 Task: Create a custom export preset for exporting audio for a specific streaming platform.
Action: Mouse moved to (70, 2)
Screenshot: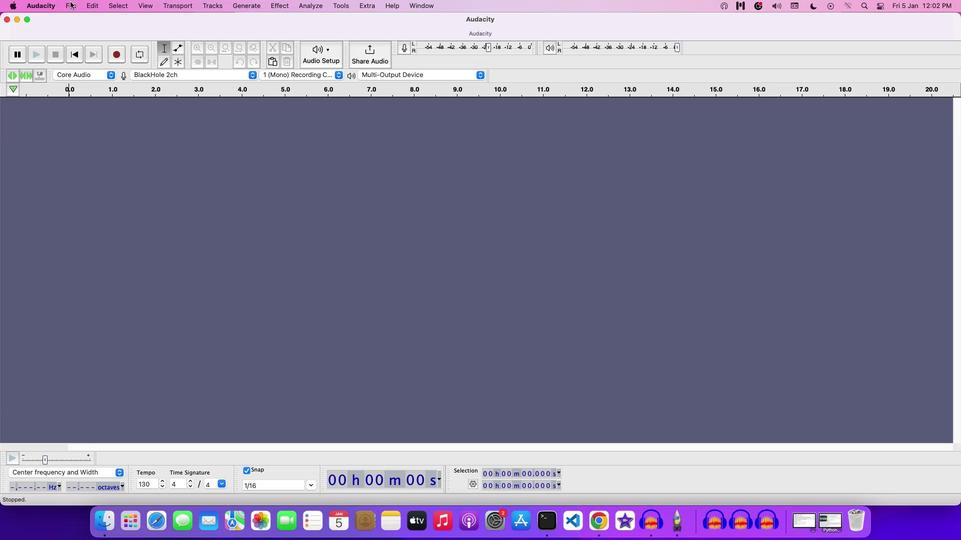 
Action: Mouse pressed left at (70, 2)
Screenshot: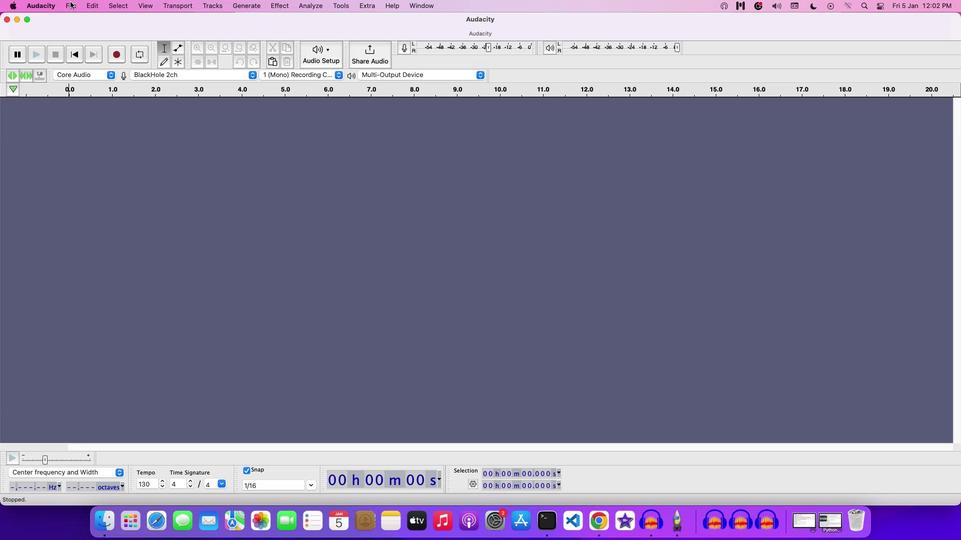 
Action: Mouse moved to (88, 33)
Screenshot: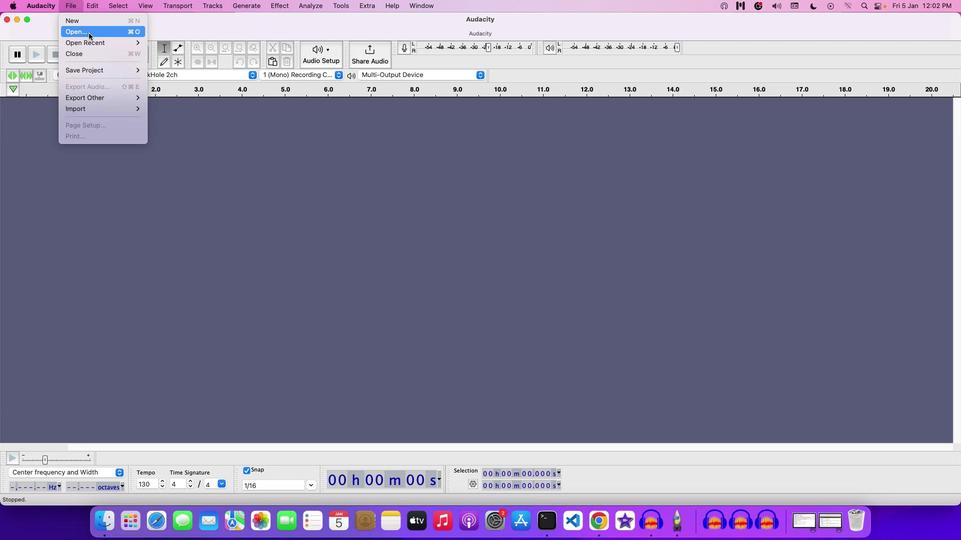 
Action: Mouse pressed left at (88, 33)
Screenshot: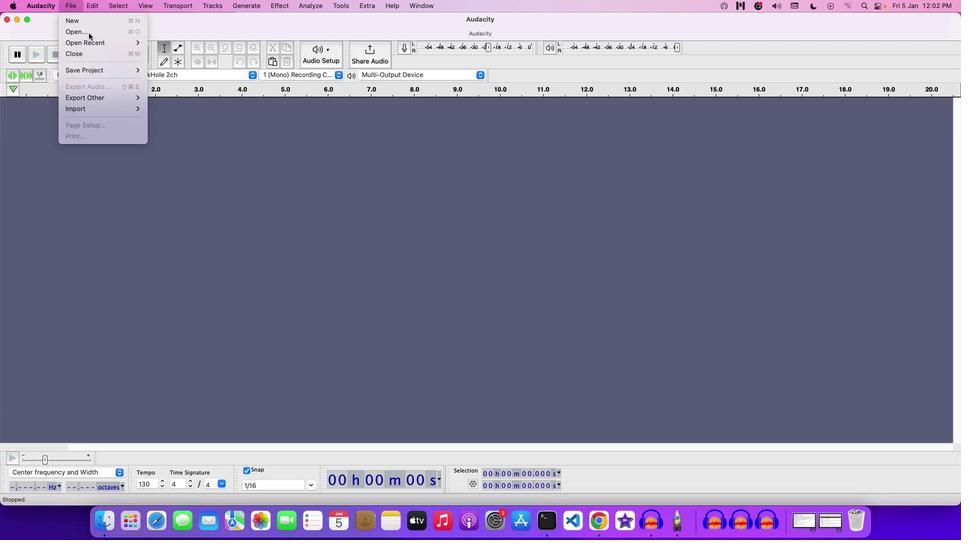 
Action: Mouse moved to (318, 128)
Screenshot: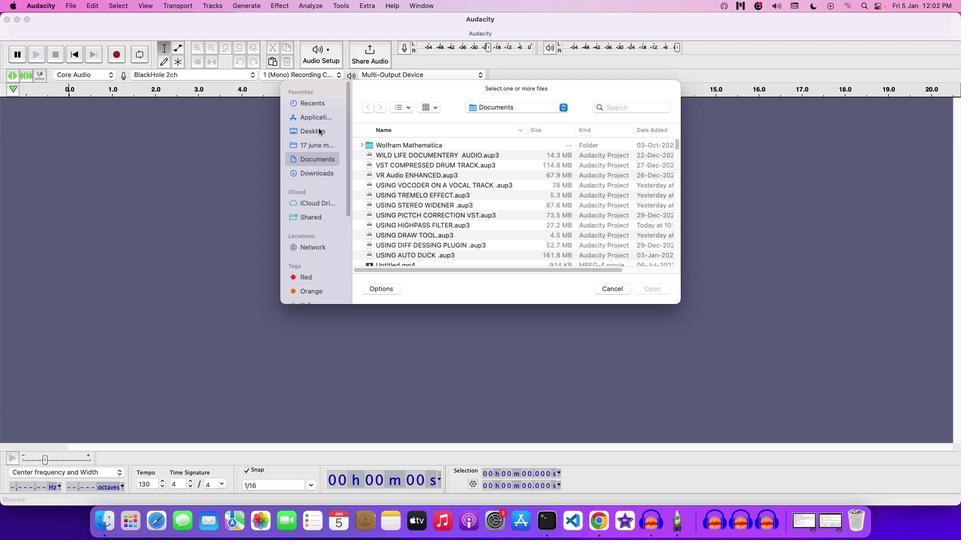 
Action: Mouse pressed left at (318, 128)
Screenshot: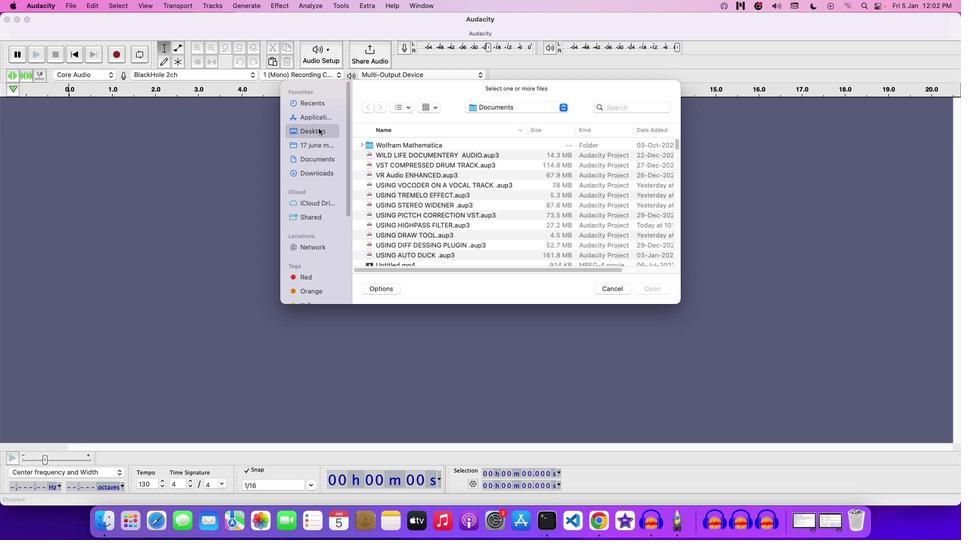 
Action: Mouse moved to (396, 198)
Screenshot: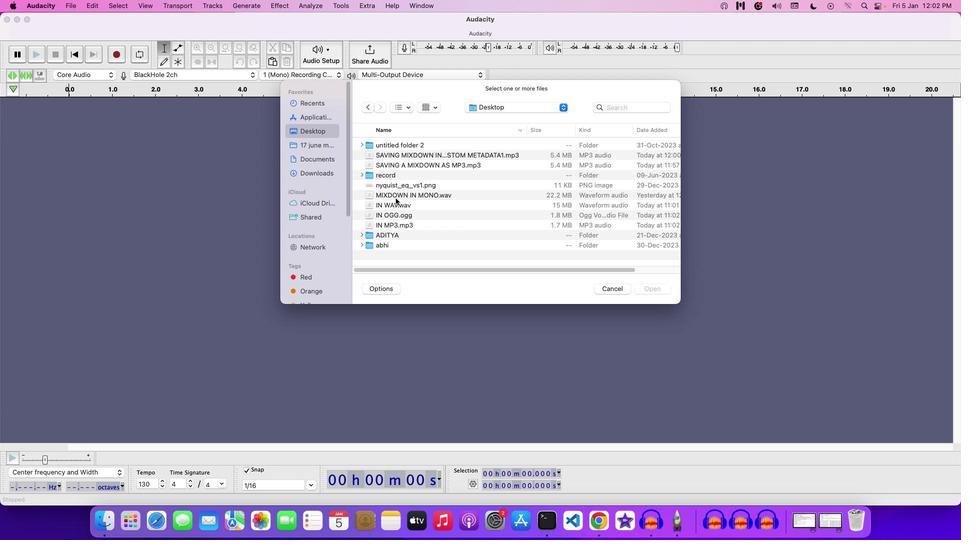 
Action: Mouse pressed left at (396, 198)
Screenshot: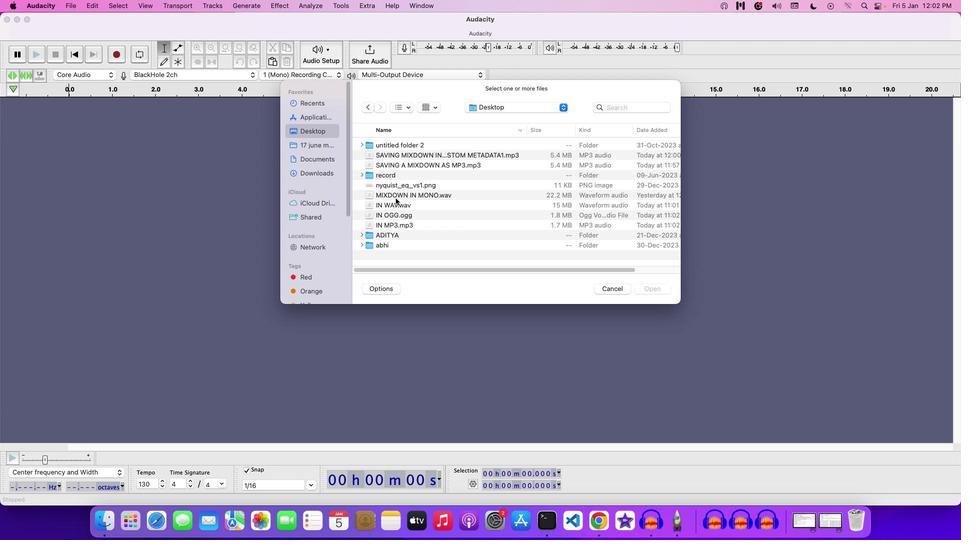 
Action: Mouse moved to (419, 194)
Screenshot: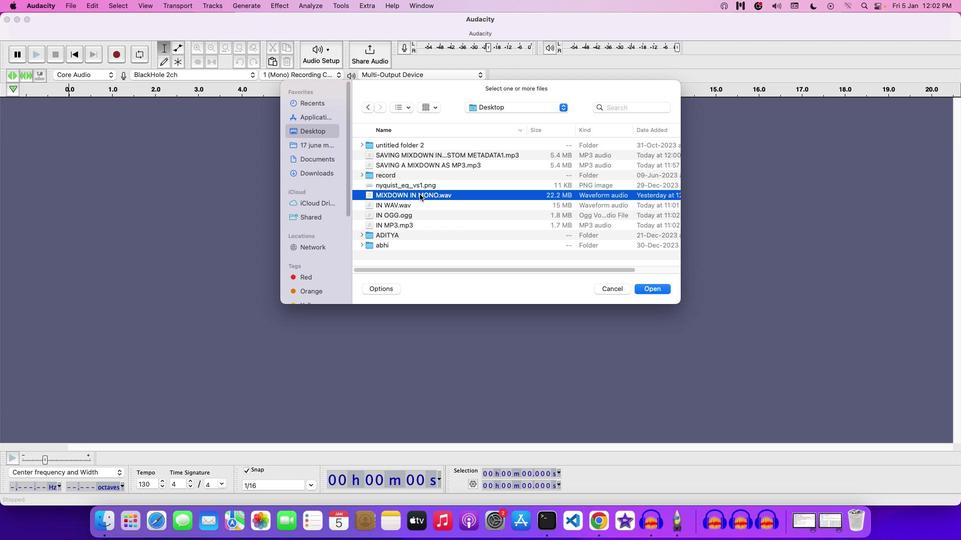 
Action: Mouse pressed left at (419, 194)
Screenshot: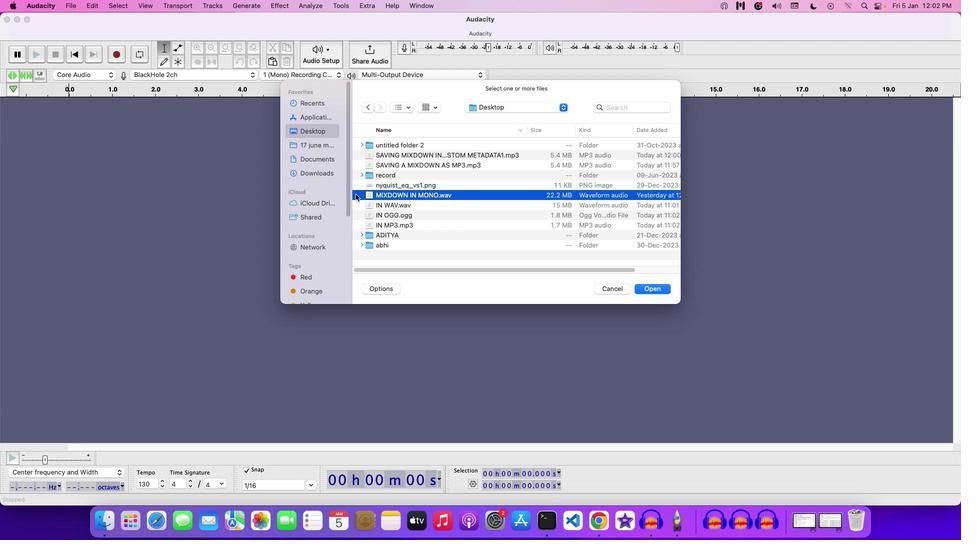
Action: Mouse moved to (604, 285)
Screenshot: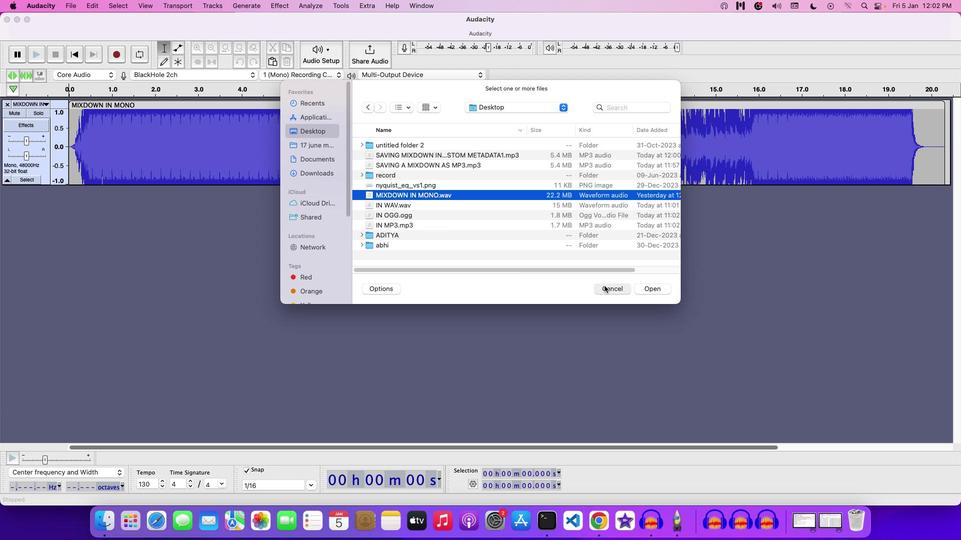 
Action: Mouse pressed left at (604, 285)
Screenshot: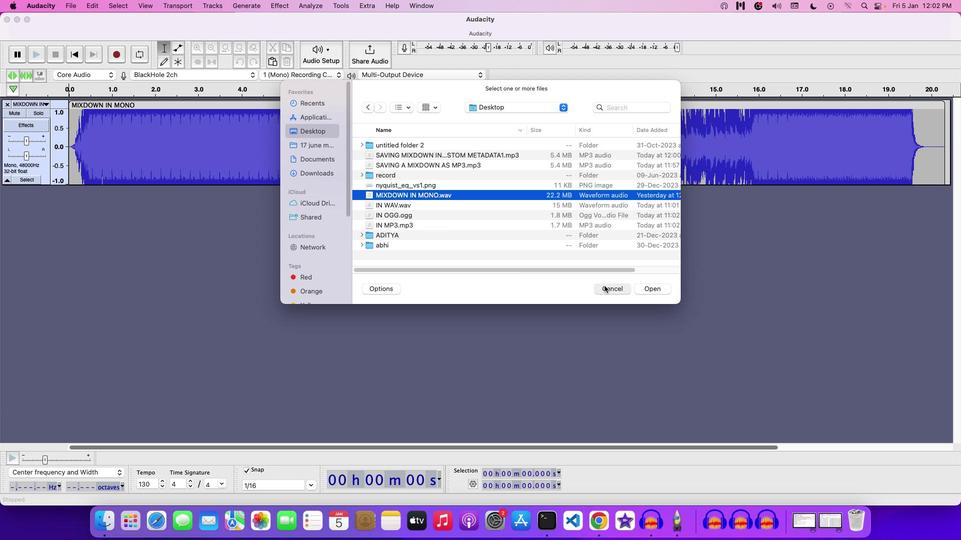 
Action: Mouse moved to (77, 8)
Screenshot: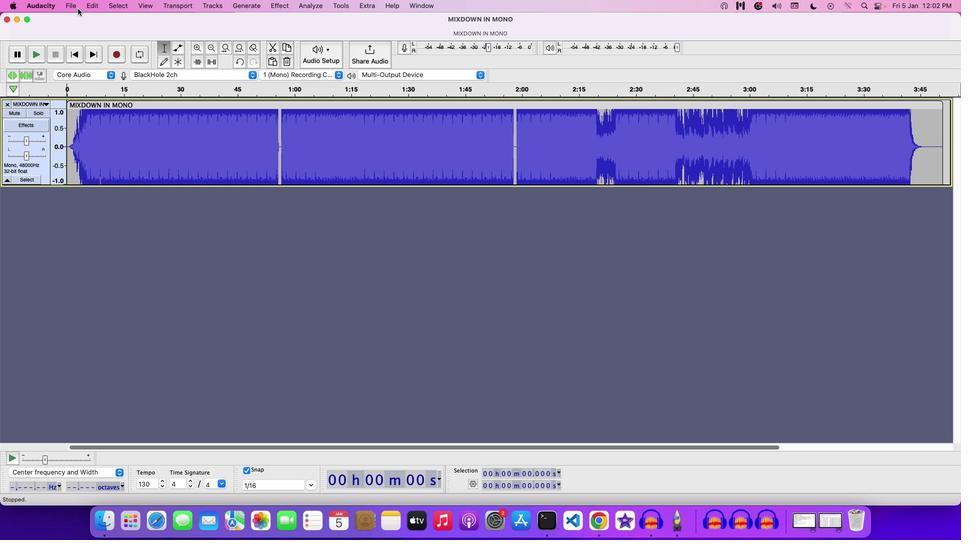 
Action: Mouse pressed left at (77, 8)
Screenshot: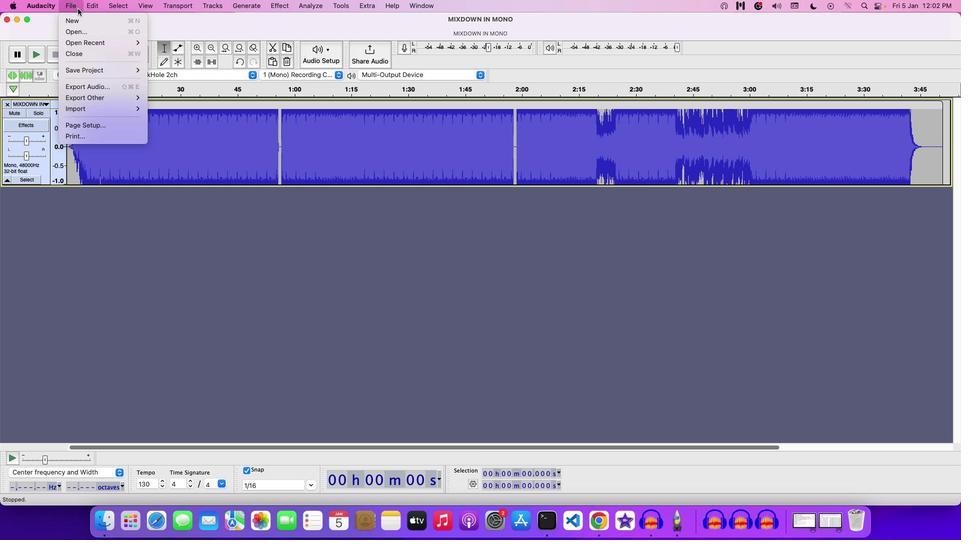 
Action: Mouse moved to (96, 87)
Screenshot: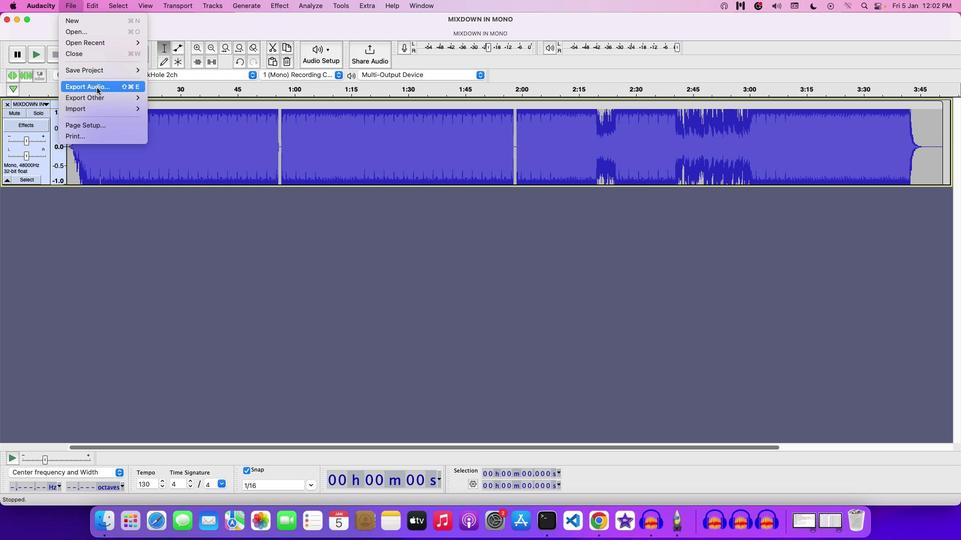 
Action: Mouse pressed left at (96, 87)
Screenshot: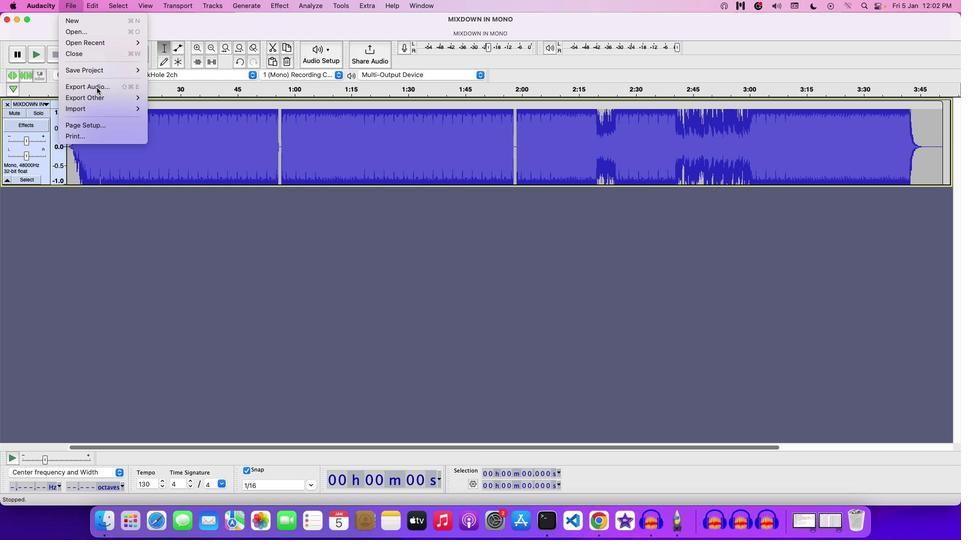 
Action: Mouse moved to (292, 121)
Screenshot: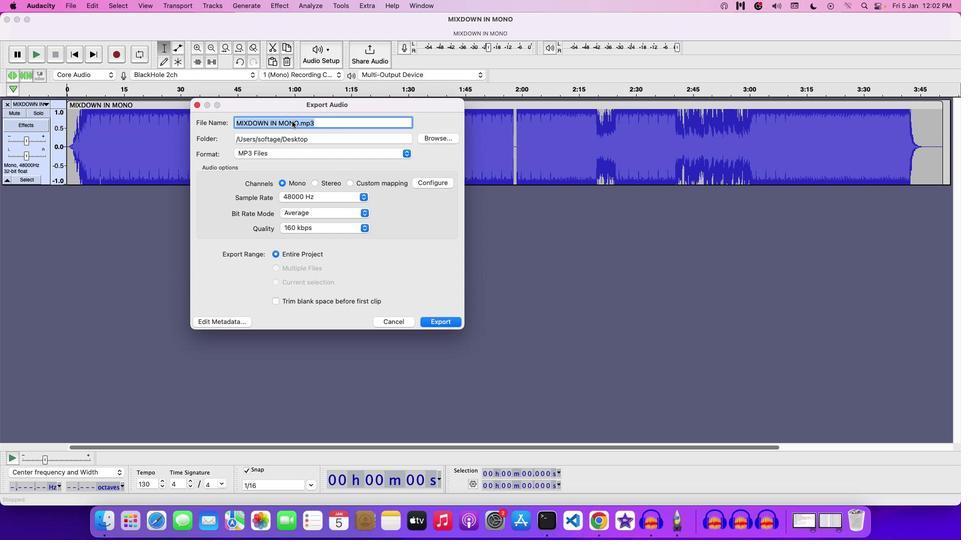 
Action: Mouse pressed left at (292, 121)
Screenshot: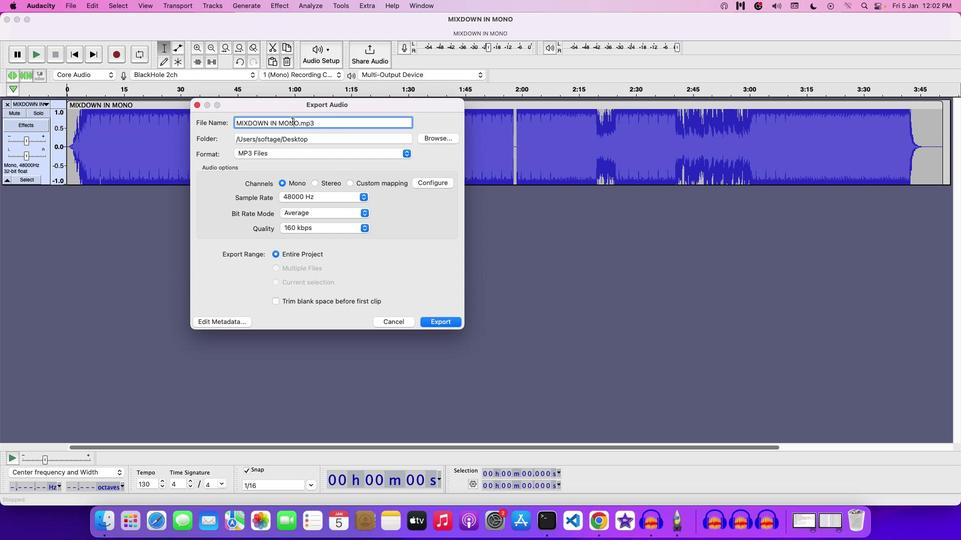 
Action: Mouse moved to (298, 122)
Screenshot: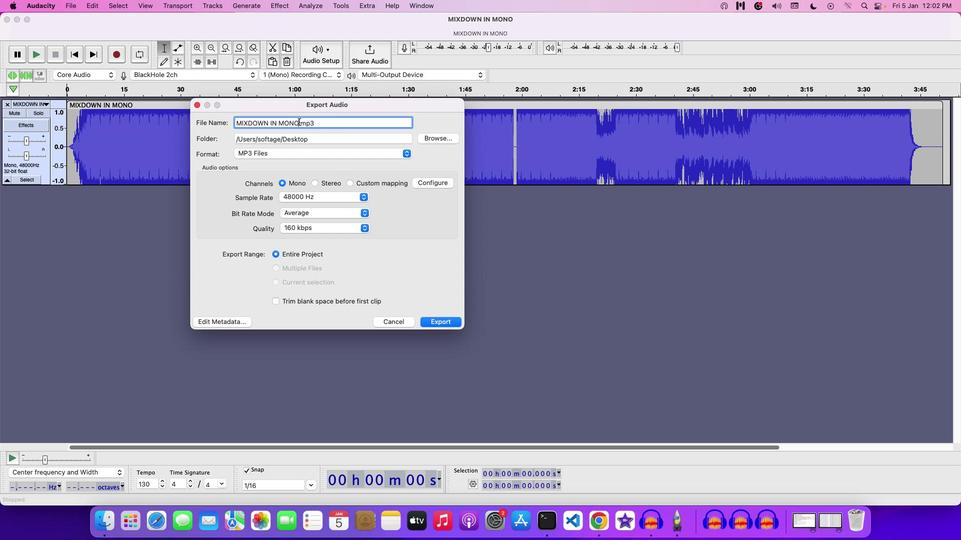 
Action: Mouse pressed left at (298, 122)
Screenshot: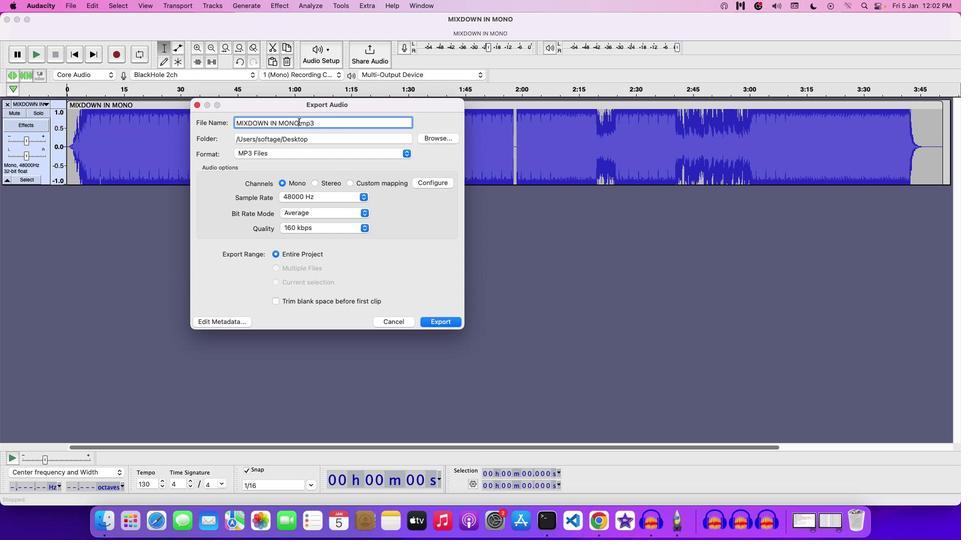 
Action: Key pressed Key.backspaceKey.backspaceKey.backspaceKey.backspaceKey.backspaceKey.backspaceKey.backspaceKey.backspaceKey.backspaceKey.backspaceKey.backspaceKey.backspaceKey.backspaceKey.backspaceKey.backspaceKey.backspaceKey.backspaceKey.backspaceKey.backspaceKey.backspaceKey.backspaceKey.backspaceKey.backspaceKey.backspace'S''A''V''I''N''G'Key.space'A''U''D''I''O'Key.space'I''N'Key.space'C''U''S''T''O''M'Key.space'P''R''E''S''E''T'
Screenshot: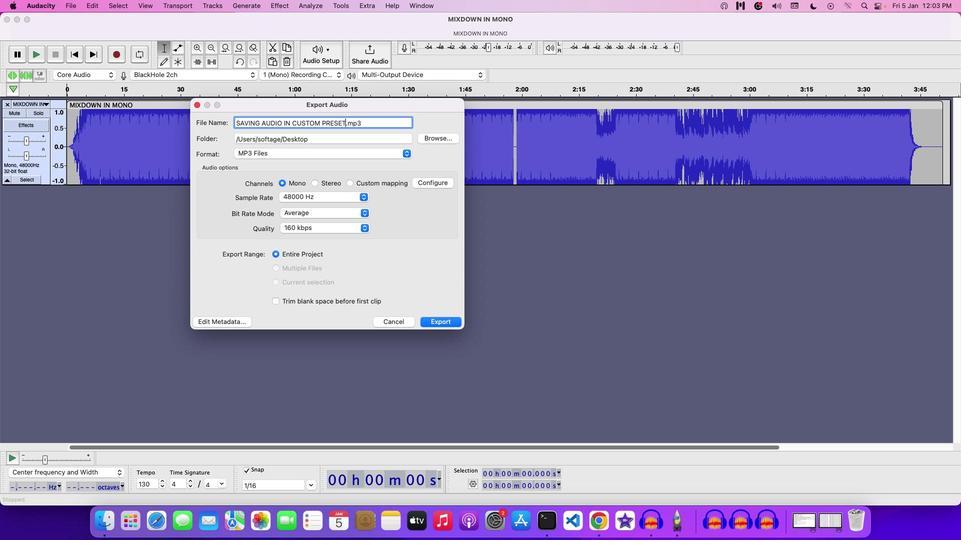 
Action: Mouse moved to (310, 230)
Screenshot: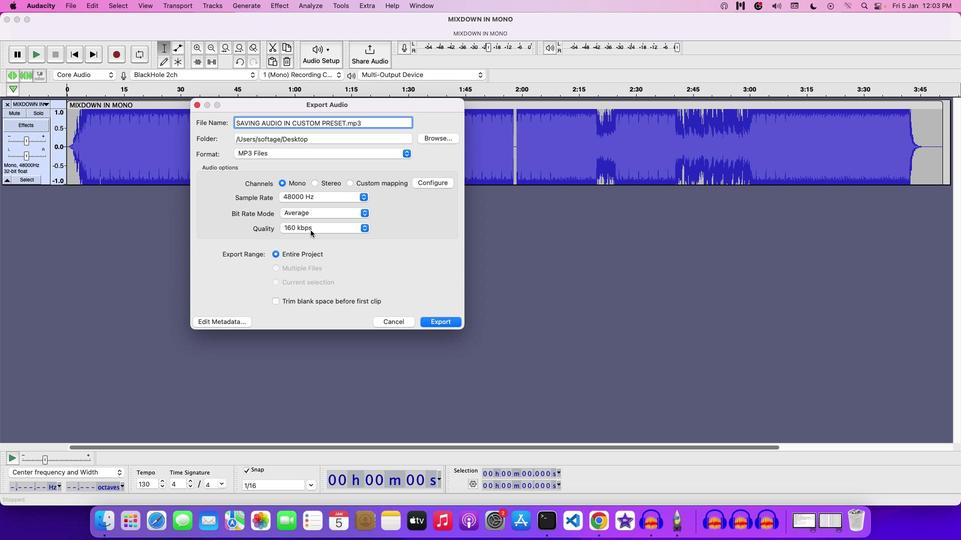 
Action: Mouse pressed left at (310, 230)
Screenshot: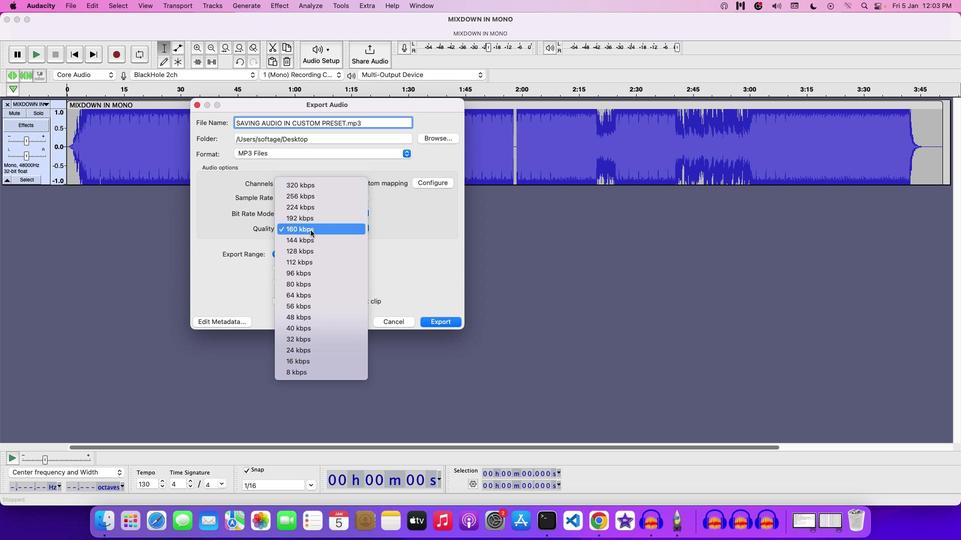 
Action: Mouse pressed left at (310, 230)
Screenshot: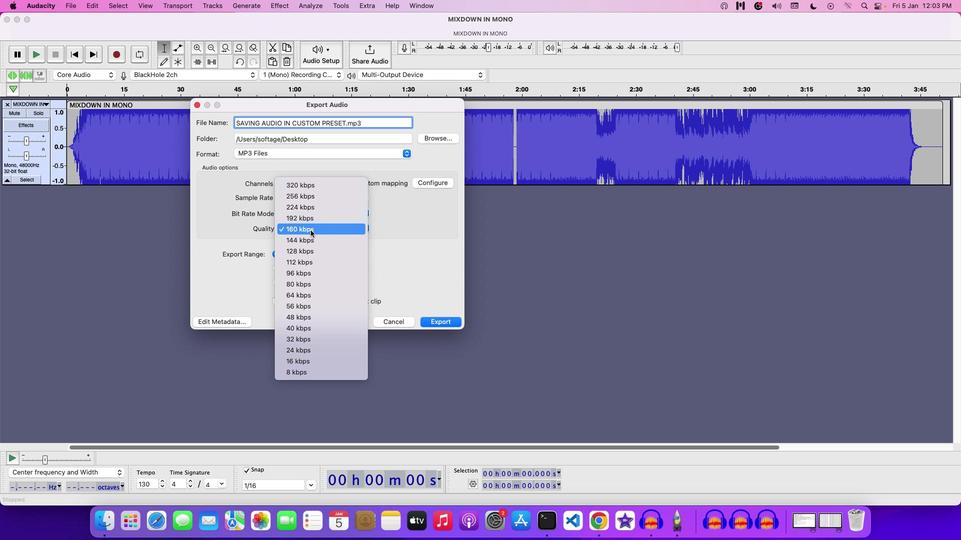 
Action: Mouse moved to (318, 196)
Screenshot: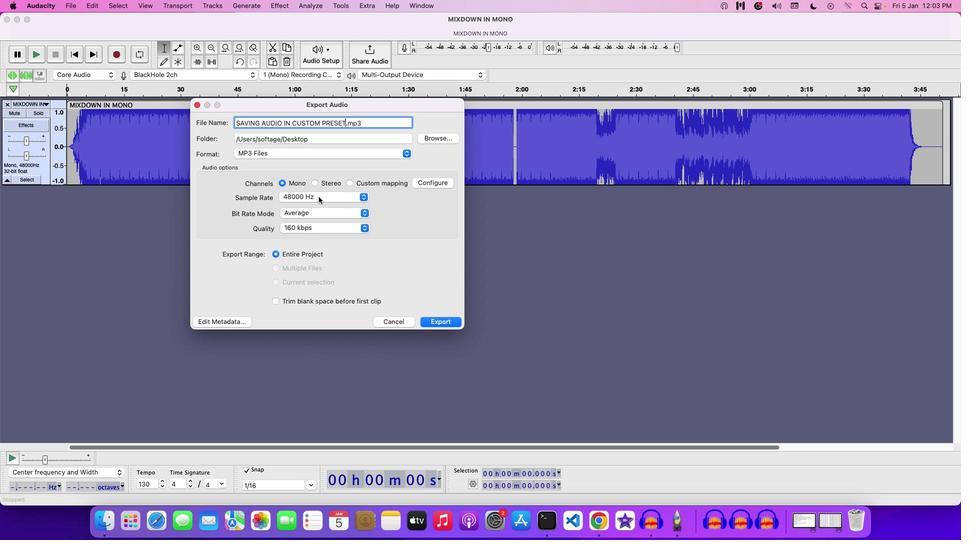 
Action: Mouse pressed left at (318, 196)
Screenshot: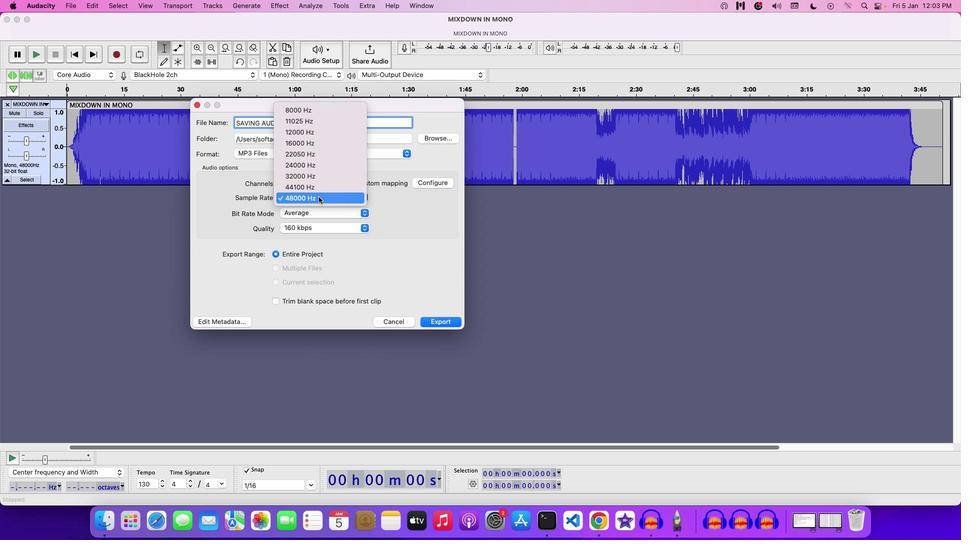 
Action: Mouse moved to (309, 137)
Screenshot: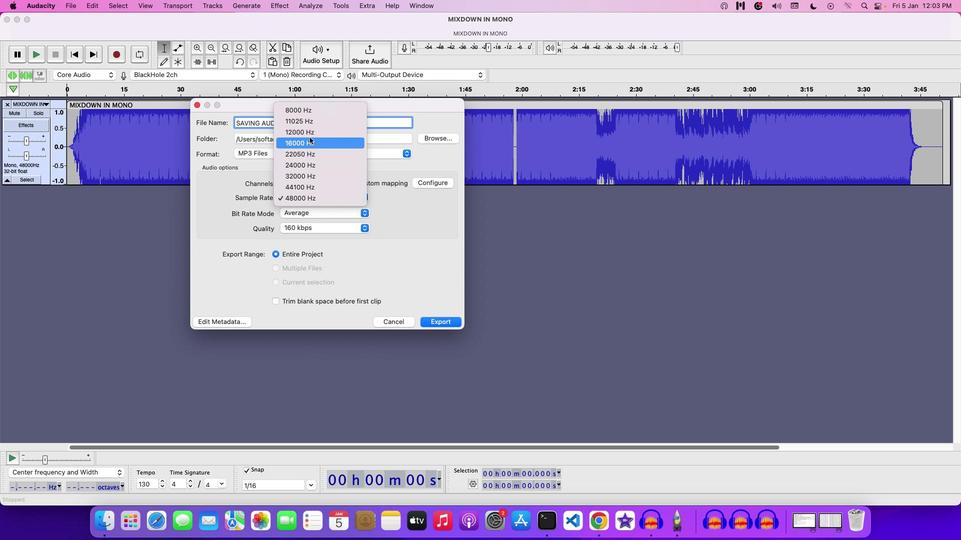 
Action: Mouse pressed left at (309, 137)
Screenshot: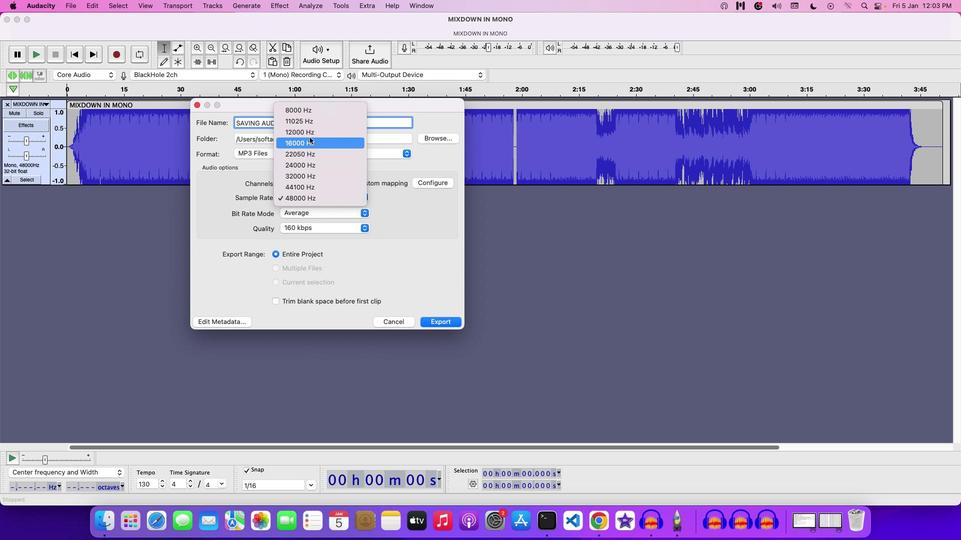 
Action: Mouse moved to (312, 210)
Screenshot: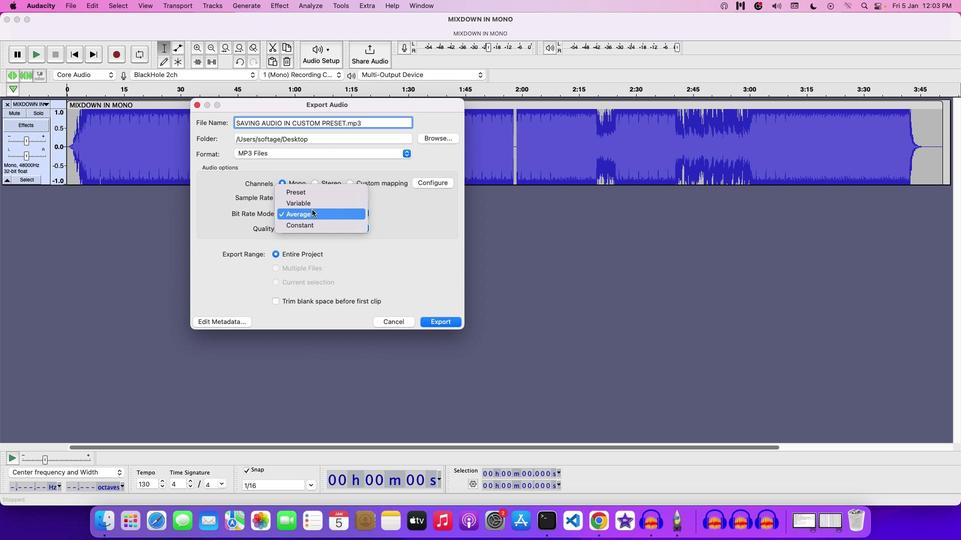 
Action: Mouse pressed left at (312, 210)
Screenshot: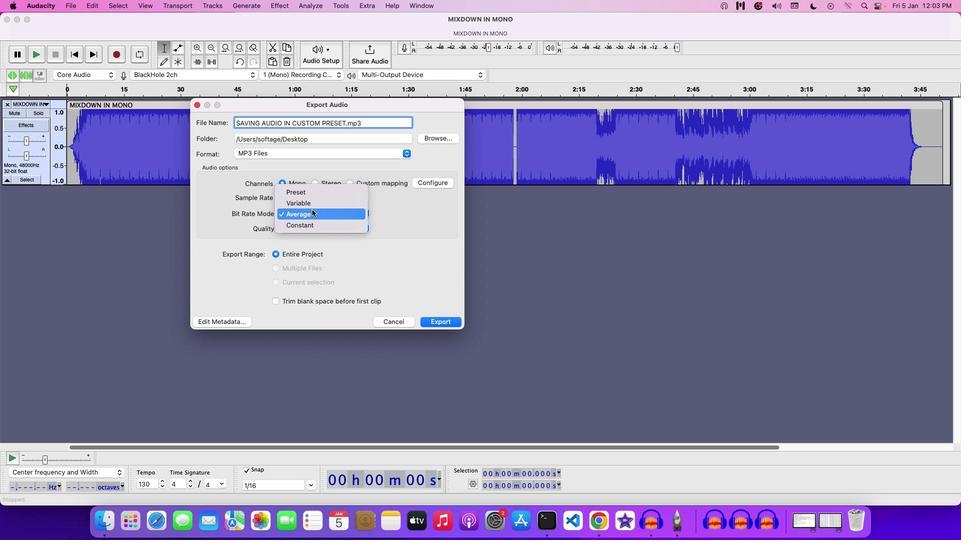 
Action: Mouse moved to (314, 195)
Screenshot: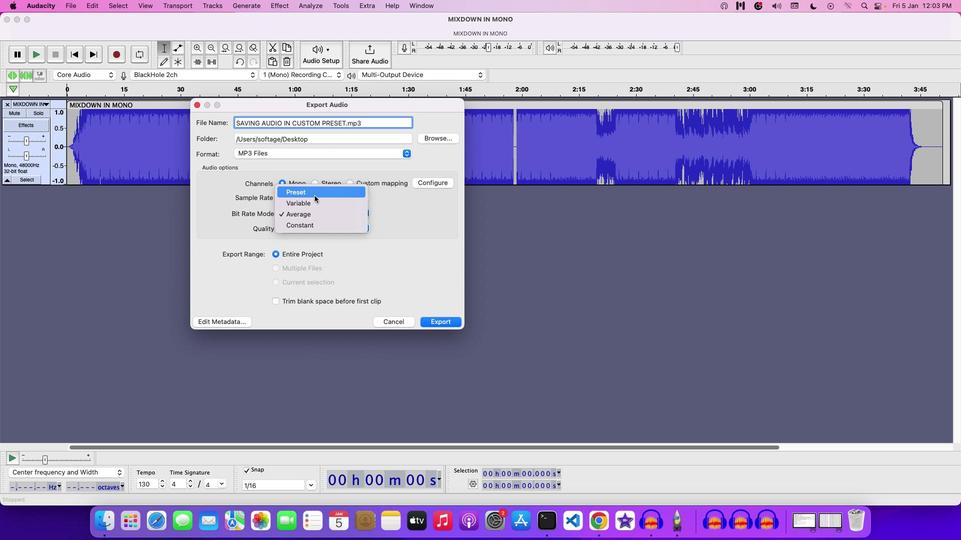 
Action: Mouse pressed left at (314, 195)
Screenshot: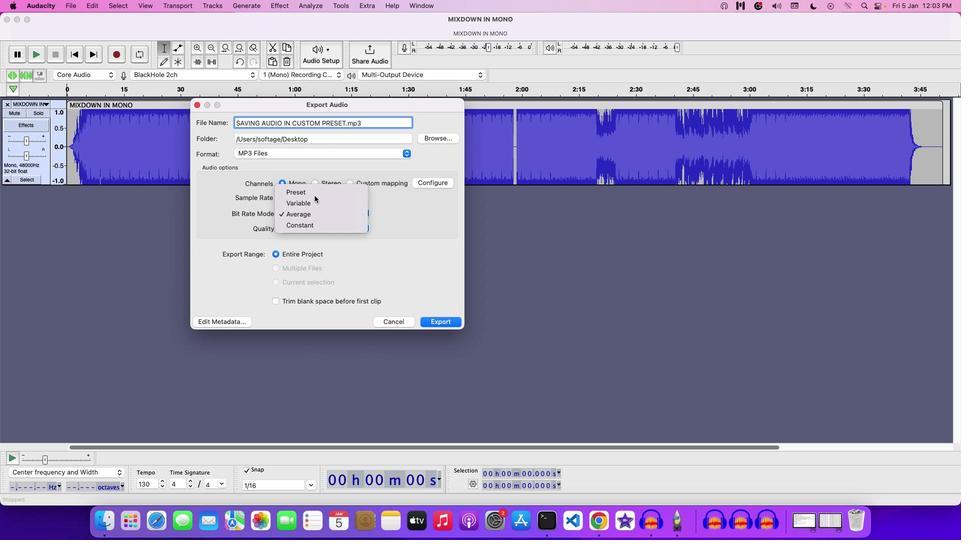 
Action: Mouse moved to (310, 228)
Screenshot: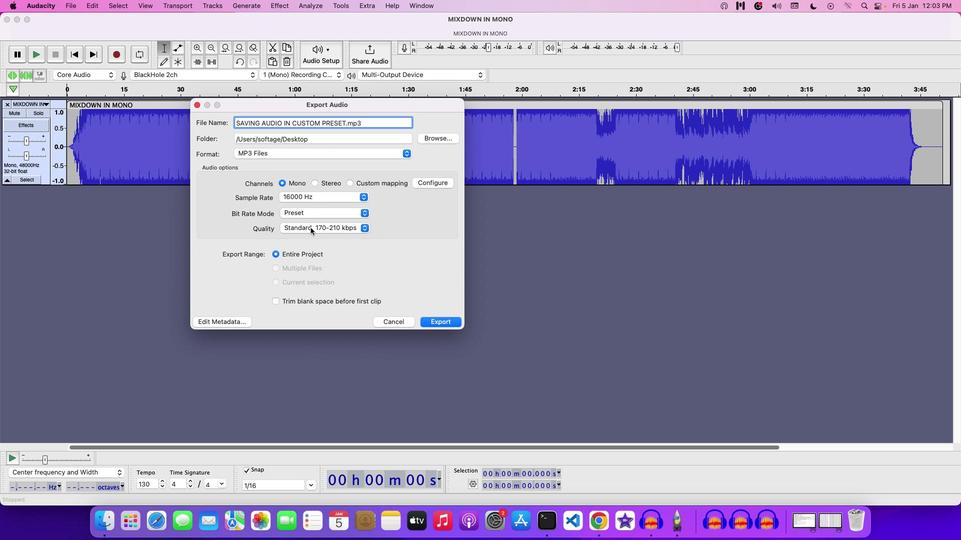 
Action: Mouse pressed left at (310, 228)
Screenshot: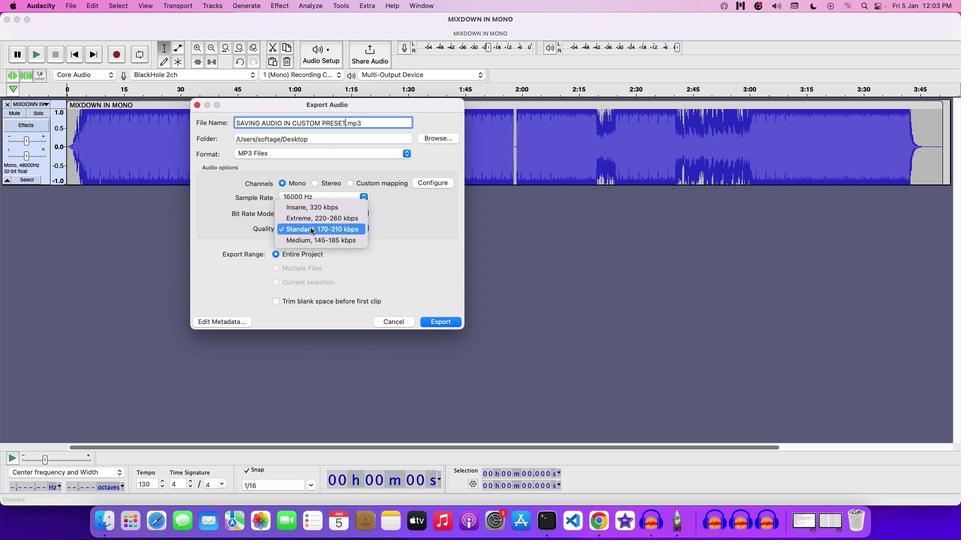 
Action: Mouse moved to (313, 241)
Screenshot: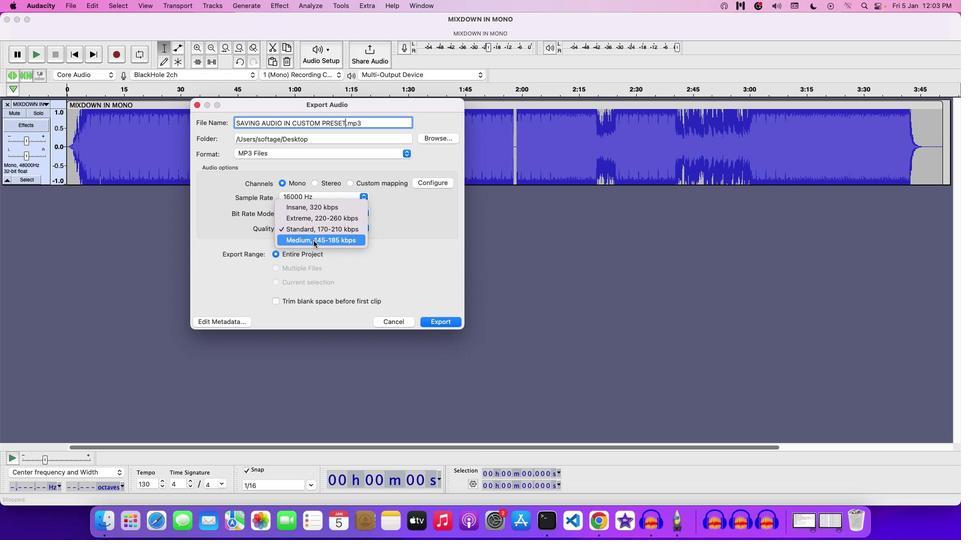 
Action: Mouse pressed left at (313, 241)
Screenshot: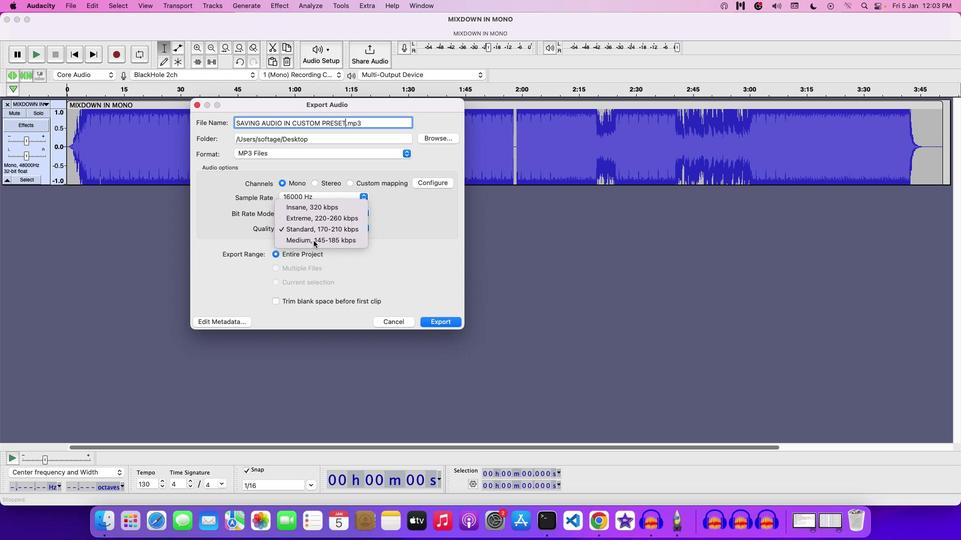 
Action: Mouse moved to (435, 323)
Screenshot: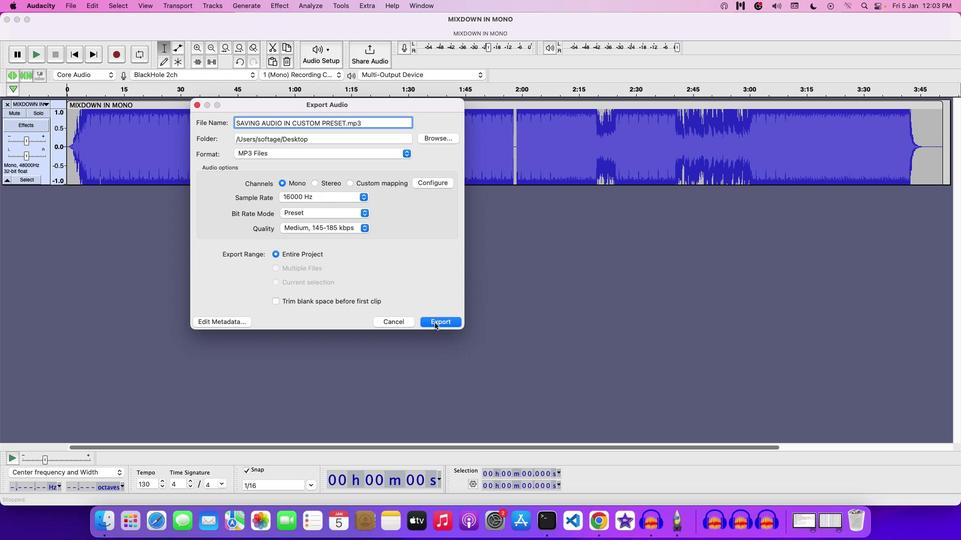 
Action: Mouse pressed left at (435, 323)
Screenshot: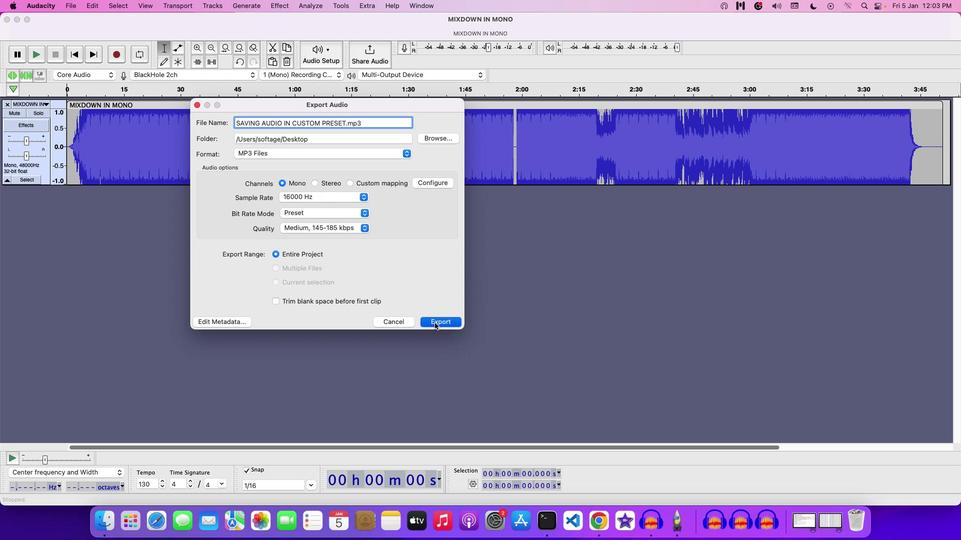 
Action: Mouse moved to (59, 6)
Screenshot: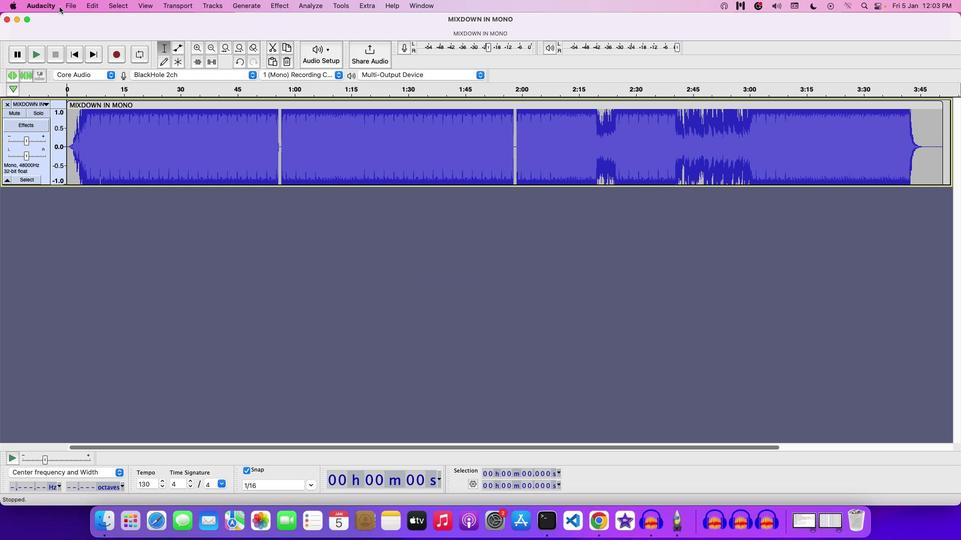 
Action: Mouse pressed left at (59, 6)
Screenshot: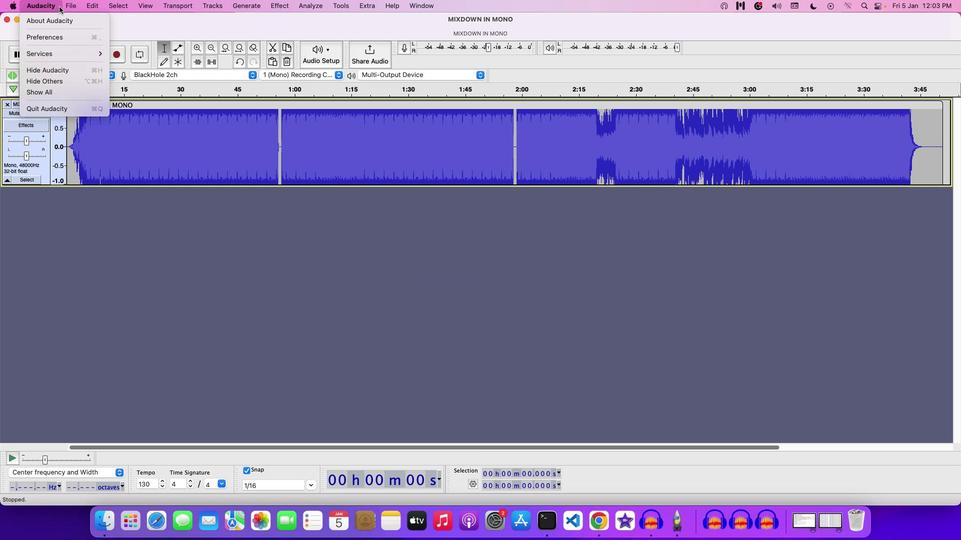
Action: Mouse moved to (184, 71)
Screenshot: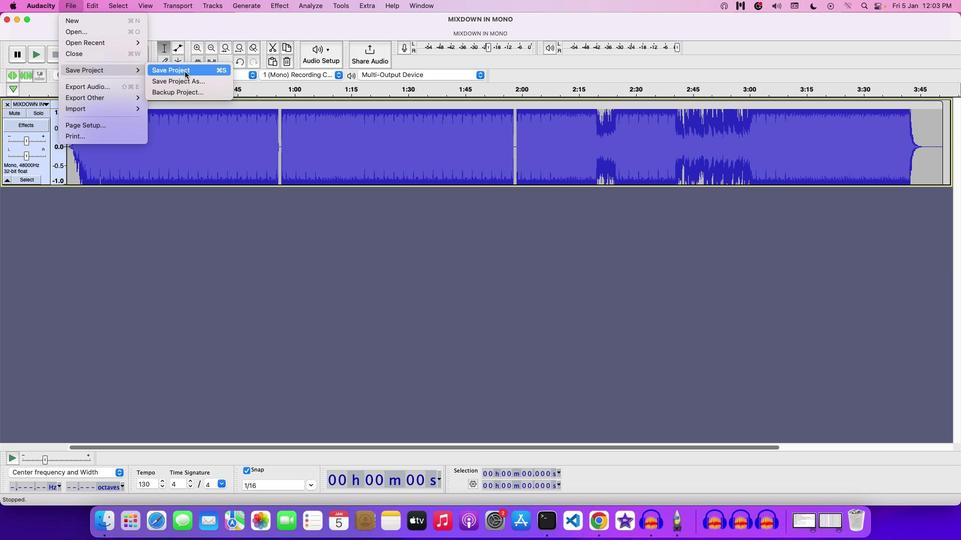 
Action: Mouse pressed left at (184, 71)
Screenshot: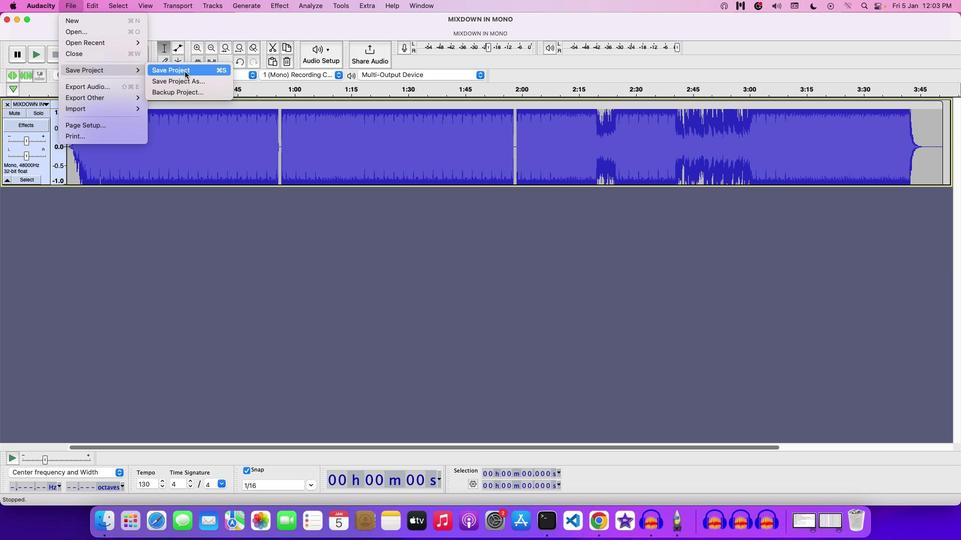 
Action: Mouse moved to (465, 158)
Screenshot: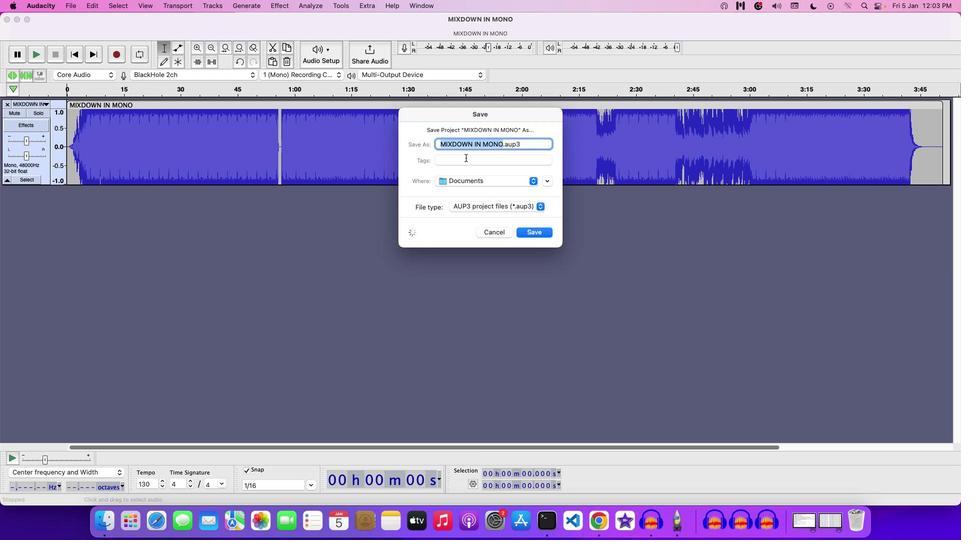 
Action: Key pressed Key.backspace'C''U''S''T''O''M'Key.space'P''R''E''S''E''T'Key.space'1'
Screenshot: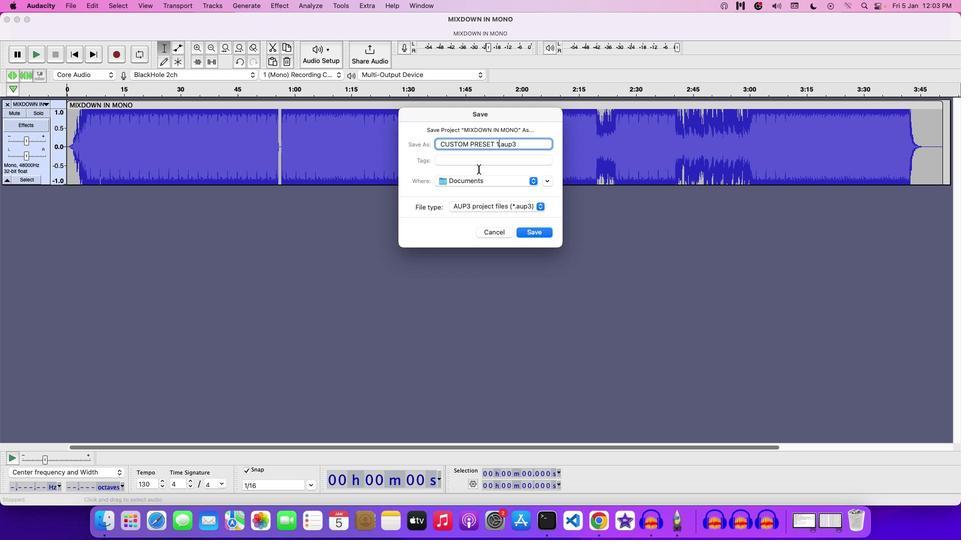 
Action: Mouse moved to (536, 229)
Screenshot: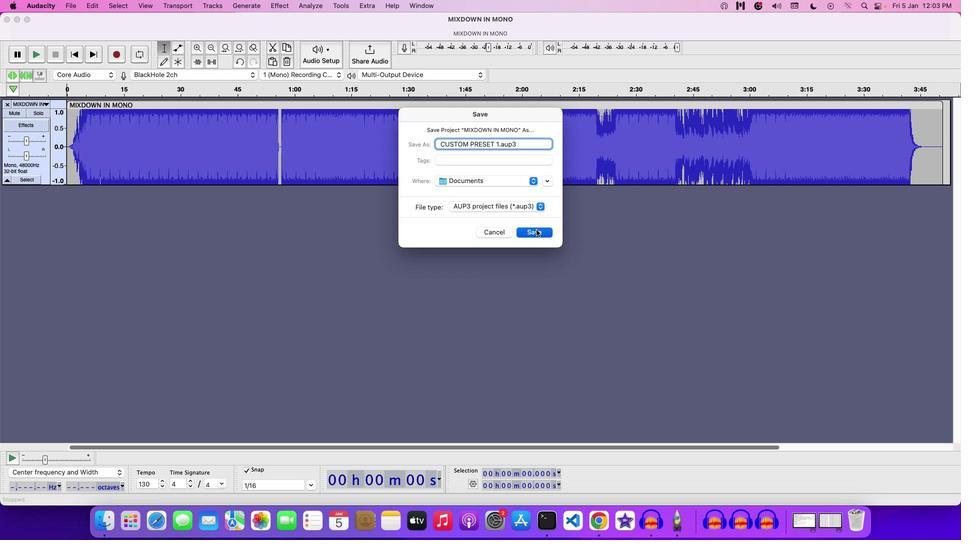 
Action: Mouse pressed left at (536, 229)
Screenshot: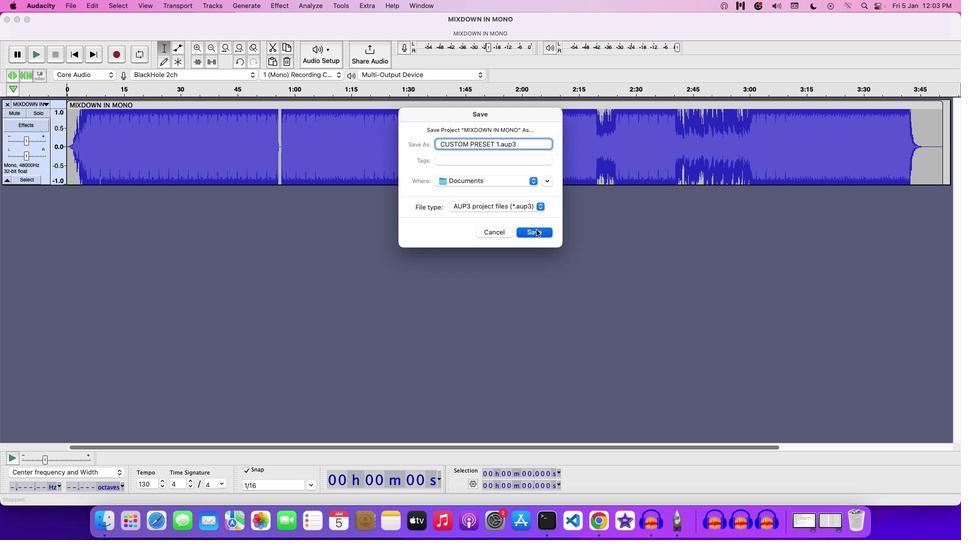 
Action: Mouse moved to (531, 226)
Screenshot: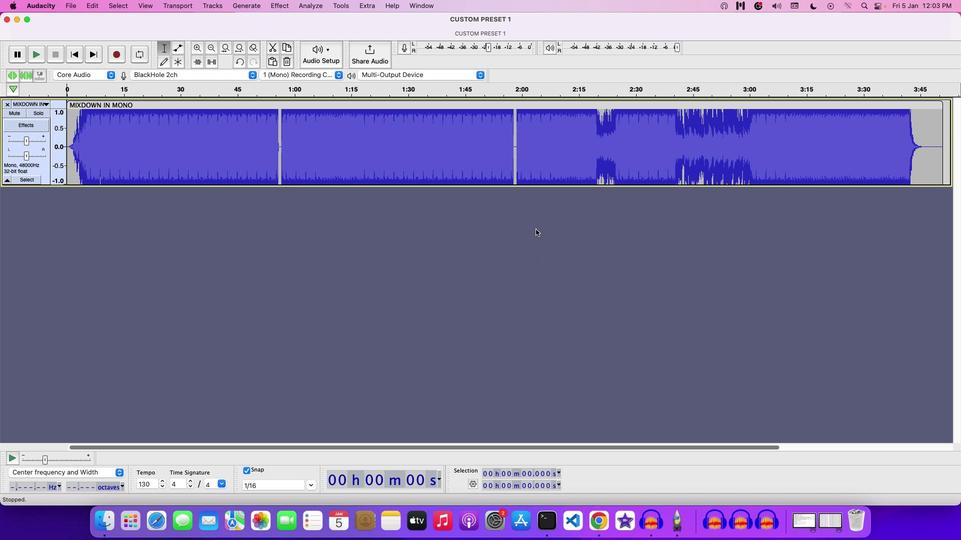 
